 Task: Write a function that takes an array and a function as parameters and checks if all elements in the array are non-positive.
Action: Mouse moved to (289, 271)
Screenshot: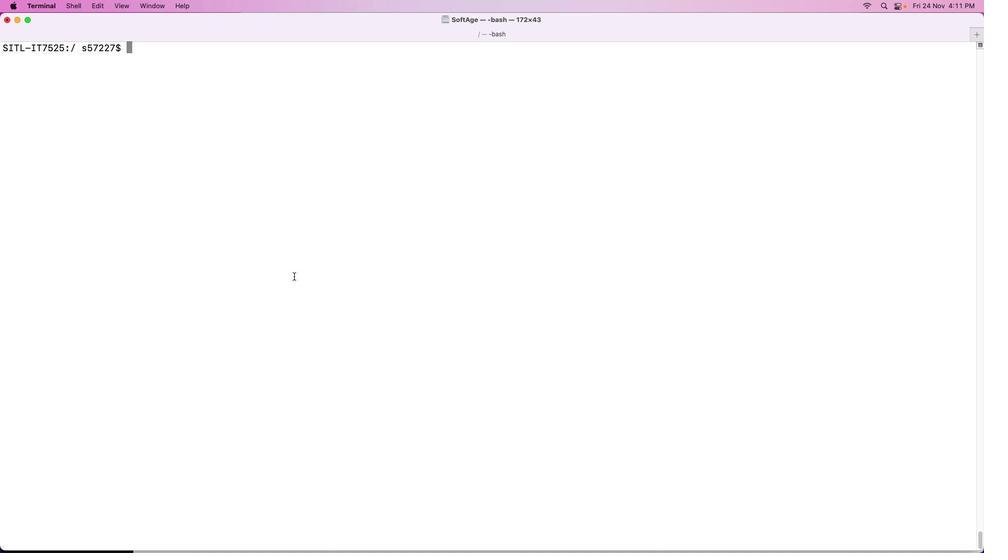 
Action: Mouse pressed left at (289, 271)
Screenshot: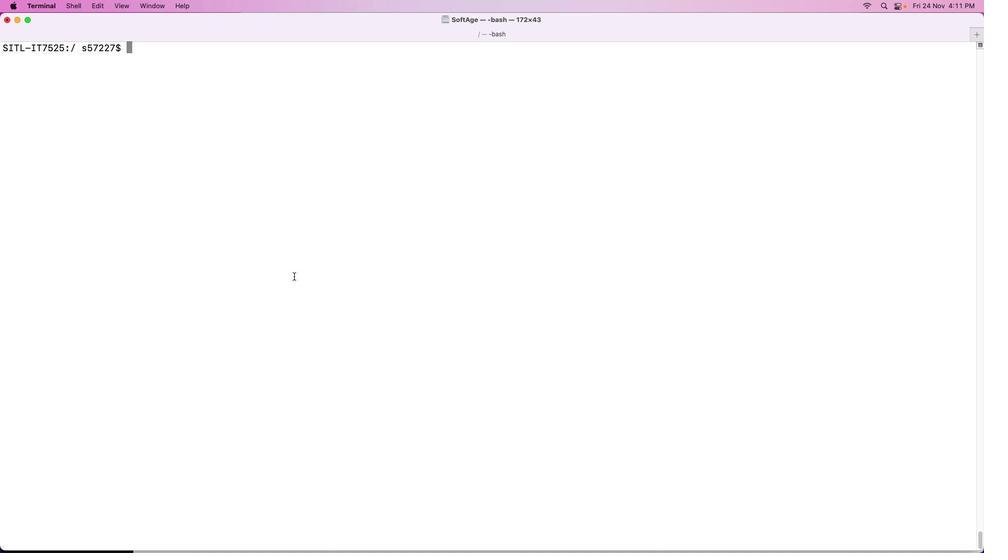 
Action: Mouse moved to (233, 263)
Screenshot: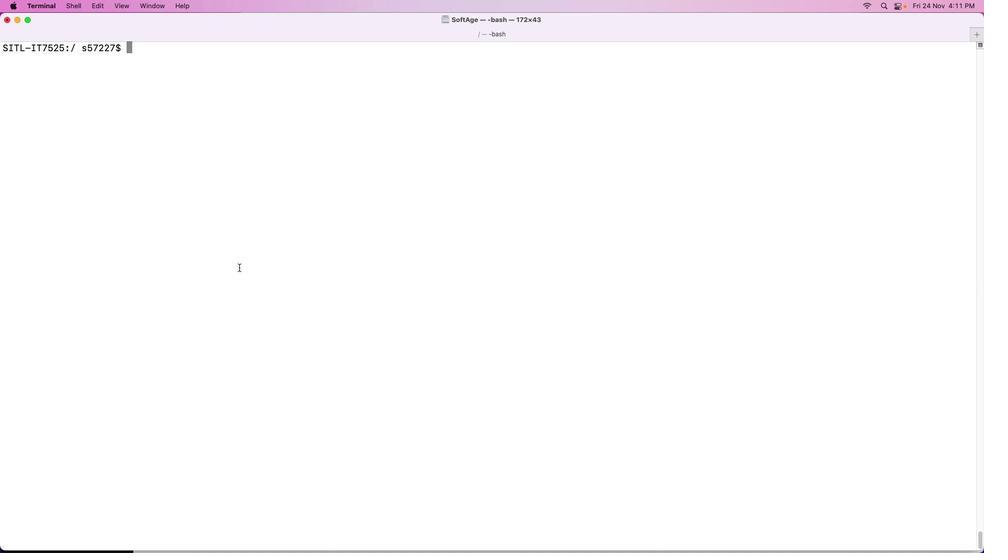 
Action: Key pressed 'l''s'Key.enter'c''d'Key.spaceKey.shift'U''s''e''r''s'Key.enter'l''s'Key.enter'c''d'Key.space's''5''7''2''2''7'Key.enter'l''s'Key.enterKey.space'c''d'Key.space'b''a''s'Key.shift'_'Key.backspace'h'Key.shift'_''t''a''s''k''s'Key.enter'l''s'Key.enter'm''k''d''i''r'Key.space't''a''s''k''2''9'Key.enter'j'Key.backspace'l'Key.backspace'l''s'Key.enter'c''d'Key.space't''a''s''k''2''9'Key.enter'l''s'Key.enter't''o''u''c''h'Key.space'c''h''e''c''k'Key.shift'_''n''o''n'Key.shift'_''p''o''s''i''t''i''v''e''.''s''h'Key.enter'l''s'Key.enter'v''i''m'Key.space'c''h''e''c''k'Key.shift'_''n''o''n'Key.shift'_''p''o''s''i''t''i''v''e''.''s''j'Key.backspace'h'Key.enter'i'Key.shift'#'Key.shift'!''/''b''i''n''/''b''a''s''h'Key.enterKey.enter'c''h''e''c''k'Key.shift'_''n''o''n'Key.shift'_''p''o''s''i''t''i''v''e'Key.shift'('Key.shift')'Key.spaceKey.shift'{'Key.enter'q''l'Key.backspaceKey.backspaceKey.tab'l''o''c''a''l'
Screenshot: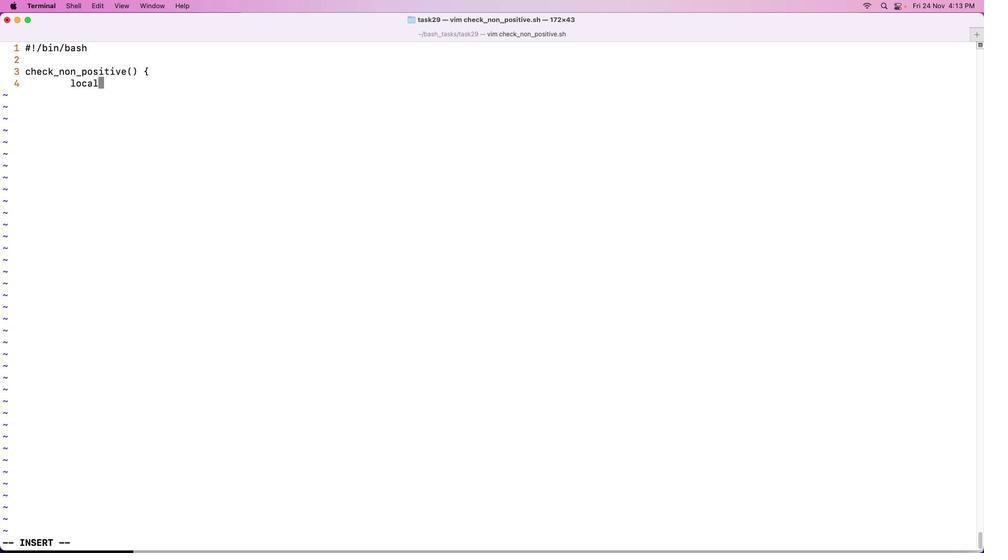 
Action: Mouse moved to (233, 263)
Screenshot: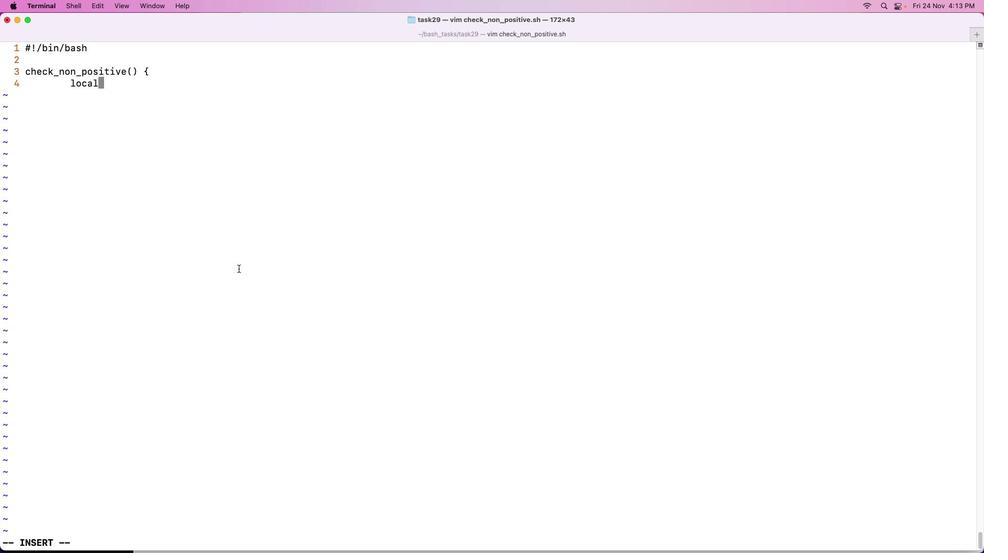 
Action: Key pressed Key.space'a''r''r''a''y''='Key.shift'('Key.shift'"'Key.shift'$'Key.shift'@'Key.shift'"'Key.shift')'Key.spaceKey.spaceKey.spaceKey.shift'#'Key.spaceKey.caps_lock'G'Key.caps_lock'e''t'Key.space'a''l''l'Key.space'p''a''r''a''m''e''t''e''r''s'Key.space'a''s'Key.space'a''n'Key.space'a''r''r''a''y'Key.enterKey.tab'l''o''c''a''l'Key.space'l''e''n''='Key.shift'$'Key.shift'{'Key.shift'#''a''r''r''a''y''['Key.shift'@'']'Key.shift'}'Key.spaceKey.shift'#'Key.caps_lock'G''E''T'Key.spaceKey.caps_lockKey.leftKey.leftKey.leftKey.leftKey.altKey.spaceKey.end't''h''e'Key.space'l''e''n''g''t''h'Key.space'o''f'Key.space't''h''e'Key.space'a''r''r''a''y'Key.enterKey.enterKey.tab'f''o''r'Key.spaceKey.shift'(''(''i''=''0'';'Key.space'i'Key.shift'<'Key.shift'$''l''e''n'';'Key.space'i'Key.shift'+''+'Key.shift')'')'Key.spaceKey.backspace';'Key.space'd''o'Key.spaceKey.enterKey.tabKey.tab'i''f'Key.shift'(''('Key.spaceKey.shift'$'Key.leftKey.leftKey.leftKey.leftKey.spaceKey.endKey.shift_r'{''a''r''r''a''y''['Key.shiftKey.shift'$''i'']'Key.shift_r'}'Key.spaceKey.shift_r'>'Key.space'0'Key.spaceKey.shift_r')'')'';''t''h''e''n'Key.spaceKey.leftKey.leftKey.leftKey.leftKey.leftKey.spaceKey.endKey.enterKey.tabKey.tabKey.tab'e''c''h''o'Key.spaceKey.shift_r'"'Key.caps_lock'N'Key.caps_lock'o''t'Key.space'a''l''l'Key.space'e''l''e''m''e''n''t''s'Key.space'a''r''e'Key.space'n''o''t'Key.spaceKey.spaceKey.backspaceKey.backspaceKey.backspace'n''-''p''o''s''i''t''i''v''e'Key.spaceKey.backspace'.'Key.shift_r'"'Key.enterKey.tabKey.tabKey.tab'r''e''t''u''r''n'Key.space'1'Key.spaceKey.shift_r'#'Key.spaceKey.caps_lock'R'Key.caps_lock'e''t''y'Key.backspace'u''r''n'Key.space'n''o''n''-''z''e''r''o'Key.space't''o'Key.space'i''n''d''i''c''a''t''e'Key.space'f''a''i''l''u''r''e'Key.enterKey.tab'f''i'Key.enterKey.tabKey.leftKey.upKey.tabKey.downKey.down'd''o''n''e'Key.enterKey.enterKey.tab'e''c''h''o'Key.spaceKey.shift'"'Key.caps_lock'A'Key.caps_lock'l''l'Key.space'e''l''e''m''e''n''t'Key.space'a''r''e'Key.space'n''o''n''-''p''o''s''i''t''i''v''e'Key.spaceKey.backspace'.'Key.shift_r'"'Key.enterKey.tab'r''e''t''u''r''n'Key.space'0'Key.spaceKey.shift'#'Key.spaceKey.caps_lock'R'Key.caps_lock'e''t''u''r''n'Key.space'z''e''r''o'Key.space't''o'Key.space'i''n''d''i''c''a''t''e'Key.space's''u''c''c''e''e''s''s'Key.leftKey.leftKey.leftKey.deleteKey.rightKey.rightKey.enterKey.shift'}'Key.enterKey.enterKey.shift_r'#'Key.spaceKey.caps_lock'F'Key.caps_lock'u''n''c''t''i''o''n'Key.space't''o'Key.space'd''i''s''p''l''a''y'Key.space'u''s''a''g''e'Key.space'i''n''f''o''r''m''a''t''i''o''n'Key.spaceKey.enter'd''i''s''p''l''a''y'Key.shift'_''u''s''a''g''e'Key.shift'('Key.shift')'Key.spaceKey.shift'{'Key.enterKey.tab'e''c''h''o'Key.spaceKey.shift'"'Key.shift'U''s''a''g''e'Key.shift':'Key.spaceKey.shift'$''0'Key.spaceKey.shift'<''e''l''e''m''e''n''t''1'Key.shift'>'Key.spaceKey.shift'<''e''k''l'Key.backspaceKey.backspace'l''e''m''e''n''t''2'Key.shift'>'Key.spaceKey.backspaceKey.shift'.''.''.''.'Key.spaceKey.shift'<''e''l''e''m''e''n''t'Key.spaceKey.backspaceKey.shift'N'Key.shift'>'Key.shift'"'Key.enterKey.tab'e''c''h''i'Key.backspace'o'Key.spaceKey.shift'"'Key.spaceKey.backspaceKey.caps_lock'C'Key.caps_lock'h''e''c''k'Key.space'i''f'Key.space'a''l''l'Key.space'e''l''e''m''e''n''t''s'Key.space'i''n'Key.space't''h''e'Key.space'z'Key.space'a''r''r''a''y'Key.spaceKey.spaceKey.backspaceKey.backspaceKey.leftKey.leftKey.leftKey.leftKey.leftKey.leftKey.leftKey.deleteKey.rightKey.rightKey.rightKey.rightKey.rightKey.rightKey.space'a''r''e'Key.space'n''o''n'Key.space'-'Key.space'p''o''s''i''t''i''v''e'','Key.backspace'.'Key.shift'"'Key.enterKey.shift'}'Key.enterKey.enterKey.shift'#'Key.spaceKey.caps_lock'M'Key.caps_lock'a''i''n'Key.space's''c''r''i''p''t'Key.spaceKey.enterKey.enter'i''f'Key.space'['Key.spaceKey.shift'"'Key.shift'$'Key.shift'#'Key.shift'"'Key.space'-''e''q'Key.space'0'']'';'Key.space't''h''e''n'Key.spaceKey.enterKey.tab'e''c''h''o'Key.spaceKey.shift_r'"'Key.caps_lock'E'Key.caps_lock'r''r''o''r'Key.shift_r':'Key.spaceKey.caps_lock'P'Key.caps_lock'l''e''a''s''e'Key.space'p''r''o''v''i''d''e'Key.space'a''t'Key.space'l''e''a''s''t'Key.space'o''n''e'Key.space'e''l''e''m''e''n''t''.'Key.shift_r'"'Key.enterKey.tab'd''i''s''p''l''a''y'Key.shift_r'_''u''s''a''g''e'Key.enterKey.tab'e''x''i''t'Key.space'1'Key.enter'f''i'Key.enterKey.enterKey.shift_r'#'Key.spaceKey.caps_lock'C'Key.caps_lock'a''l''l'Key.space't''h''e'Key.space'f''u''n''c''t''i''o''n'Key.space'e'Key.backspace'w''i''t''h'Key.space'c''o''m''m''a''n''d'Key.space'-'Key.spaceKey.space'l''i''n''e'Key.space'a''r''g''u''m''e''n''t'Key.spaceKey.backspace's'Key.enter'c''h''e''c''k'Key.shift'_''n''o''n'Key.shift'_''p''o''s''i''t''i''v''e'Key.spaceKey.shift'"'Key.shift'$'Key.shift'@'Key.shift'"'Key.enterKey.enterKey.shift'#'Key.spaceKey.caps_lock'E'Key.caps_lock'x''i''t'Key.space'w''i''t''h'Key.space't''h''e'Key.space's''a''m''e'Key.space's''t''a''t''u''s'Key.space'a''s'Key.space't''h''e'Key.space'f''u''n''c''t''i''o''n'Key.enter'e''x''i''t'Key.spaceKey.shift'$'Key.shift'?'Key.enterKey.escKey.shift_r':''w''q'Key.enter'c''h'Key.backspace'a''t'Key.space'c''h''e''c''k'Key.shift'_''n''o''n'Key.shift'_''p''o''s''i''t''i''v''e''.''s''h'Key.enter'l''s'Key.enter'c''h''m''o''d'Key.spaceKey.shift'+''x'Key.space'c''h''e''c''k'Key.shiftKey.shift'_''n''o''n'Key.shift'_''p''o''s''i''t''i''v''e''.''s''h'Key.enter'.''/''c''h''e''c''k'Key.shift'_''n''o''n'Key.shift'_''p''o''s''i''t''i''v''e''.''s''h'Key.enter
Screenshot: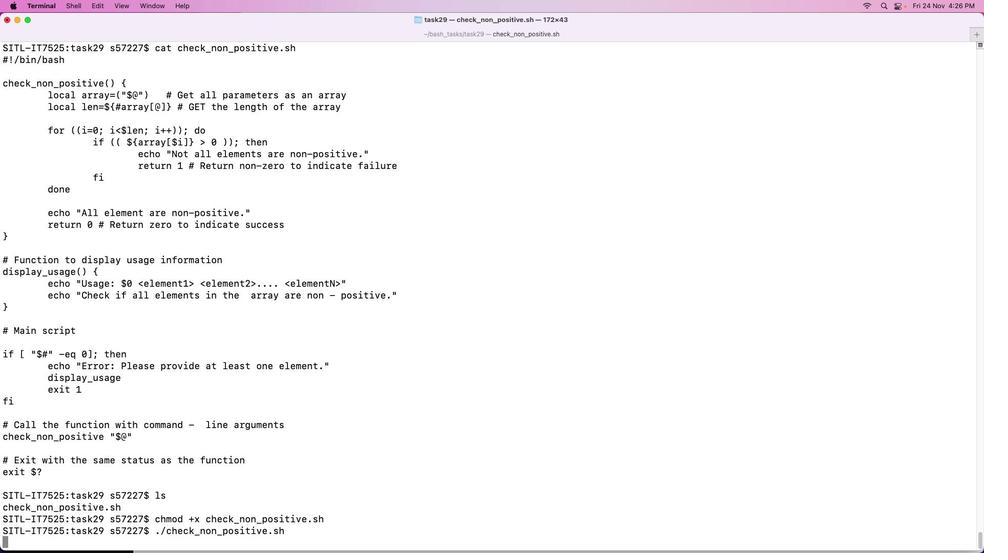 
Action: Mouse moved to (362, 448)
Screenshot: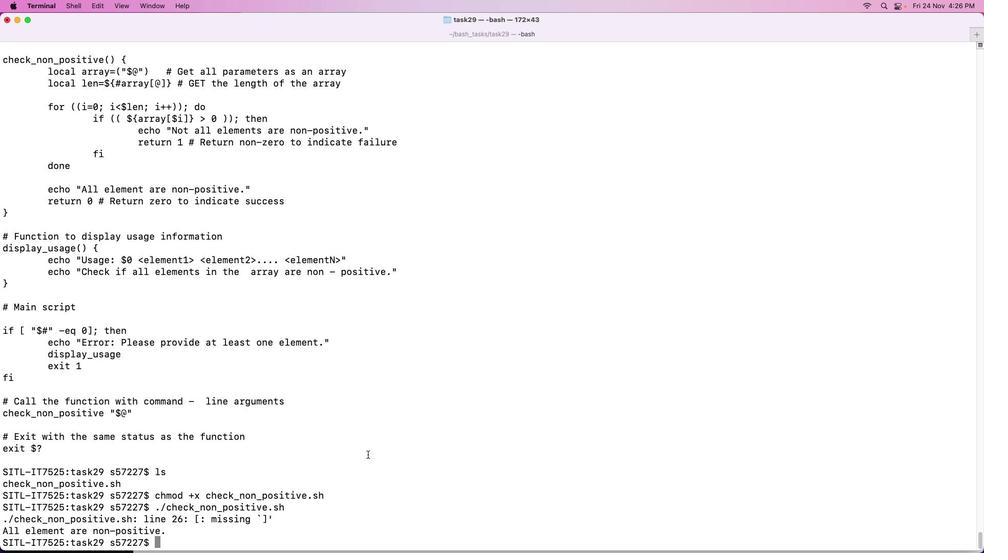 
Action: Mouse pressed left at (362, 448)
Screenshot: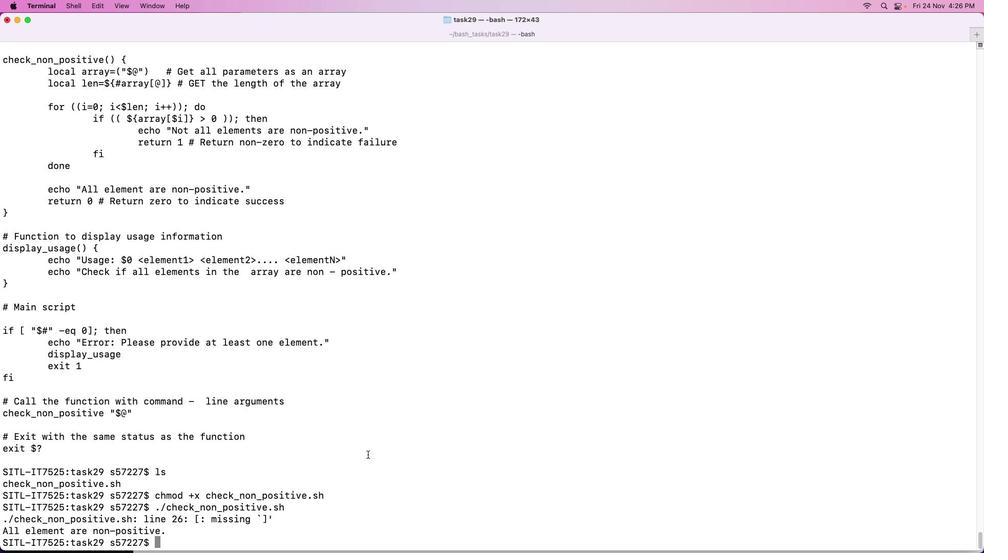 
Action: Mouse moved to (367, 446)
Screenshot: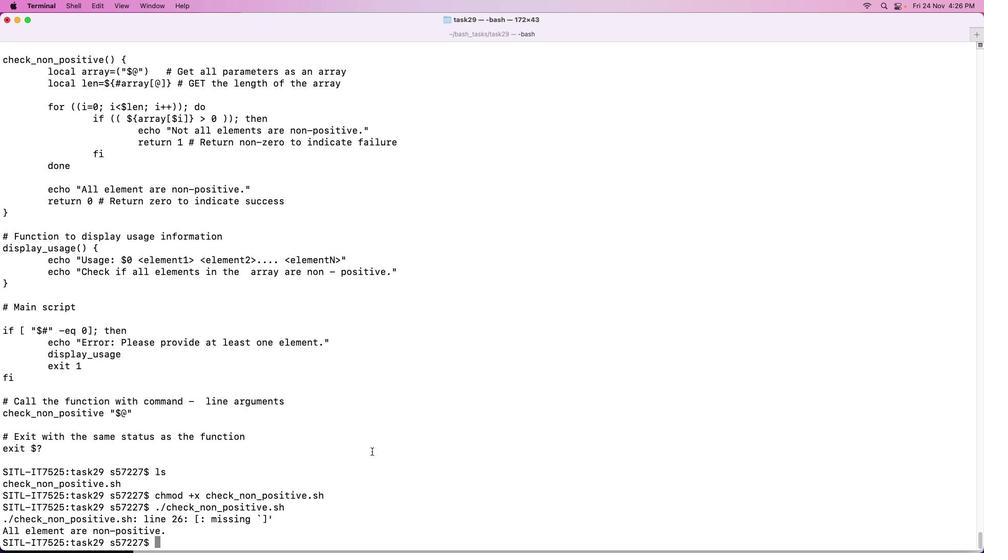 
Action: Key pressed Key.upKey.upKey.upKey.upKey.upKey.enter
Screenshot: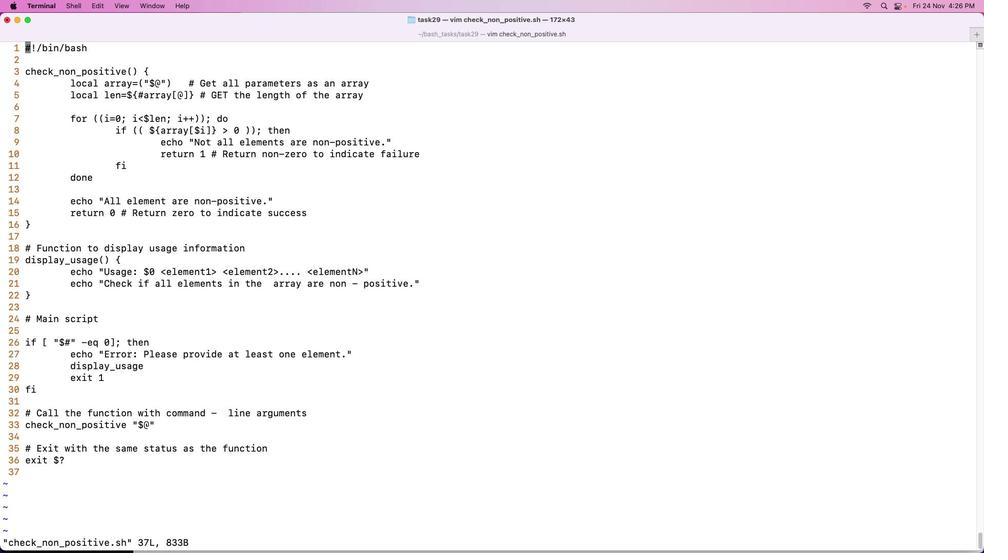 
Action: Mouse moved to (100, 341)
Screenshot: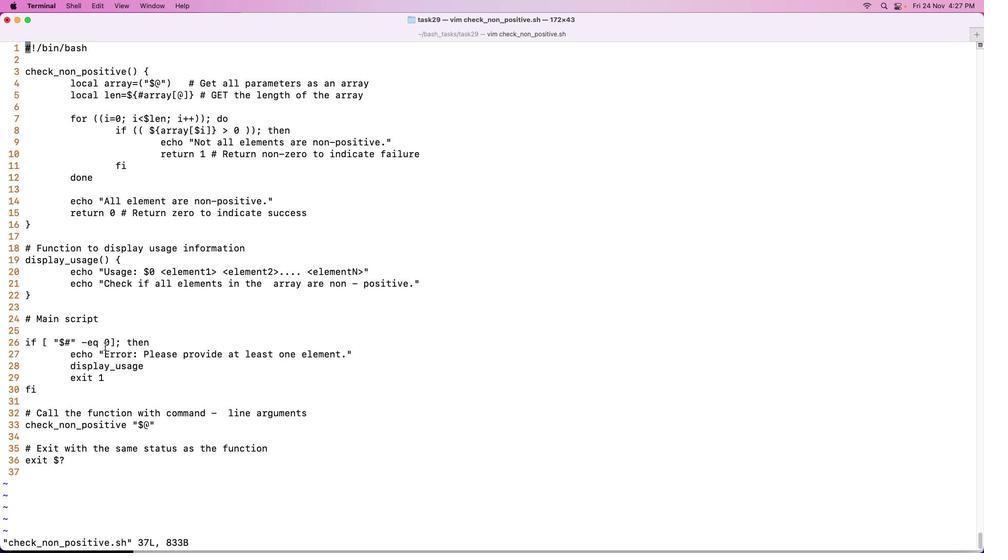 
Action: Mouse pressed left at (100, 341)
Screenshot: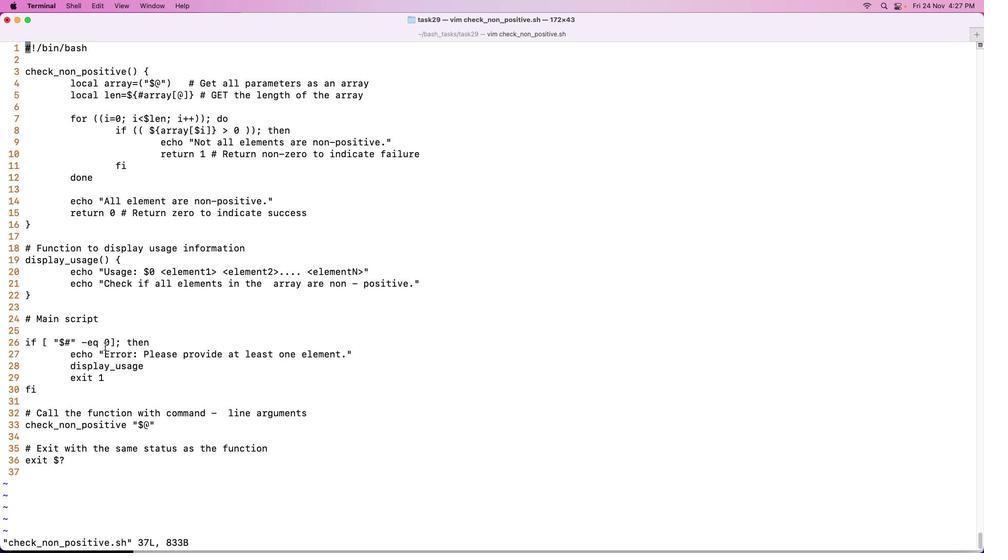 
Action: Mouse moved to (99, 340)
Screenshot: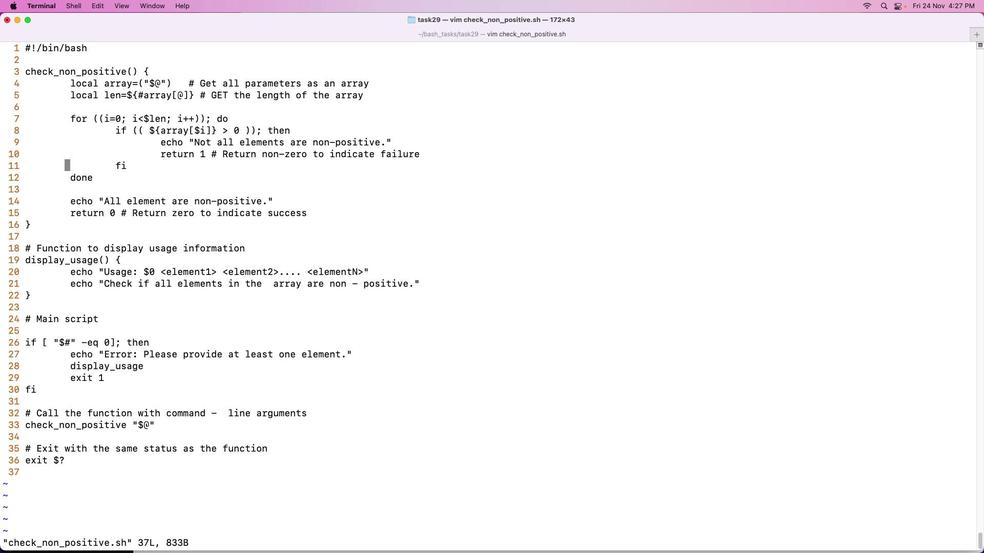 
Action: Mouse scrolled (99, 340) with delta (-4, -5)
Screenshot: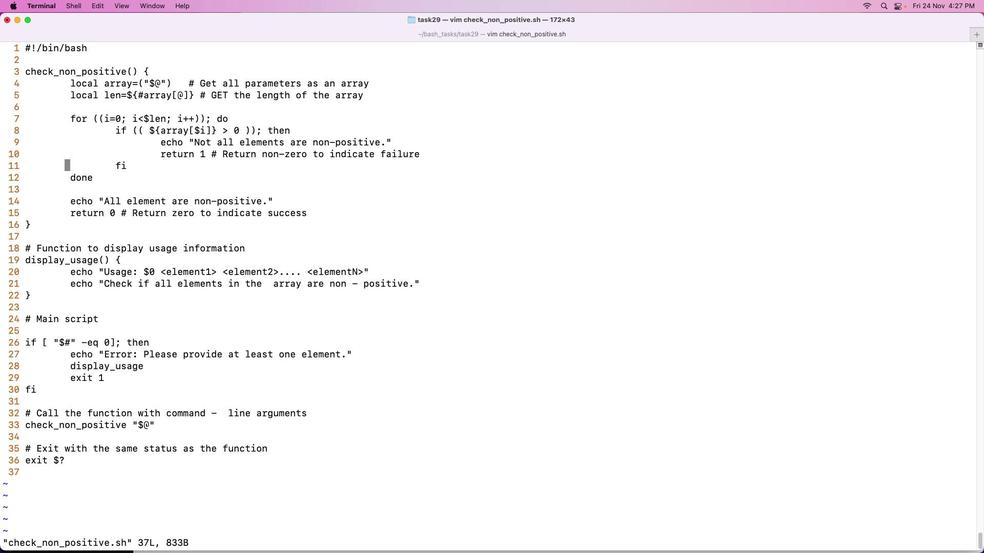 
Action: Mouse moved to (99, 340)
Screenshot: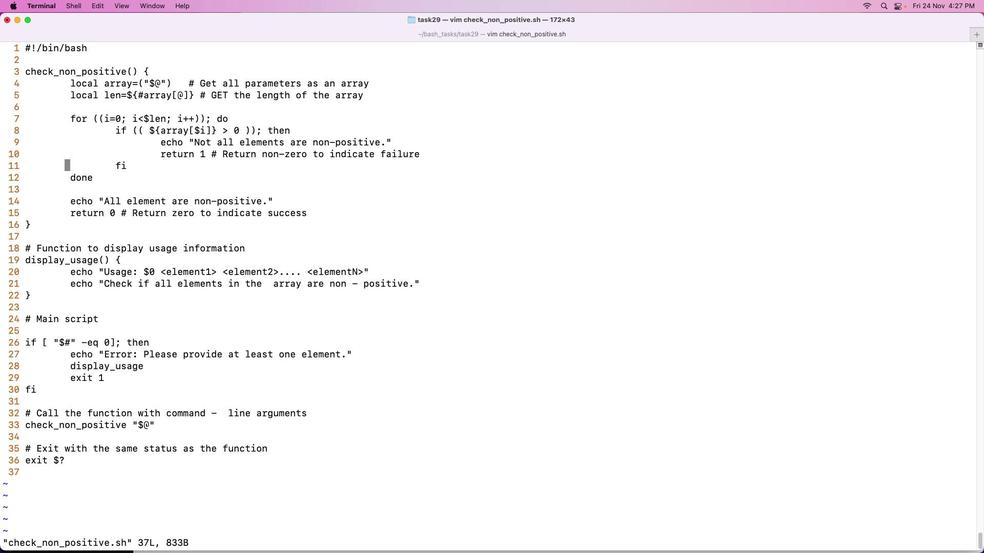 
Action: Mouse scrolled (99, 340) with delta (-4, -5)
Screenshot: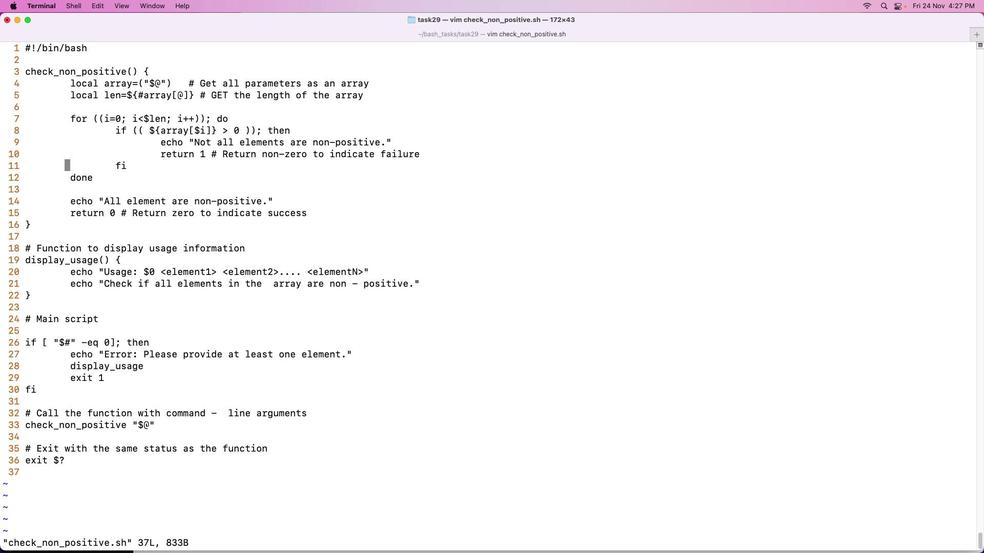 
Action: Mouse moved to (100, 340)
Screenshot: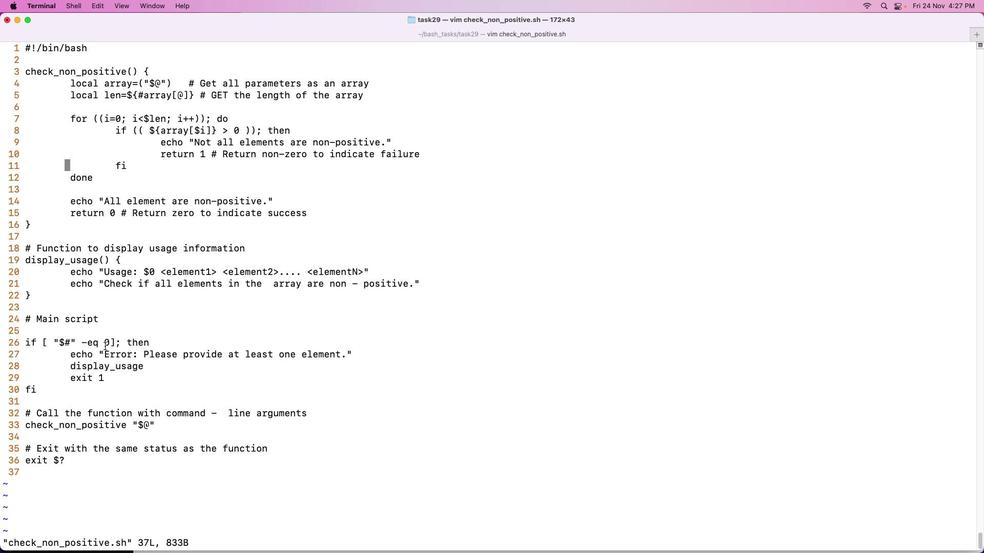 
Action: Mouse scrolled (100, 340) with delta (-4, -5)
Screenshot: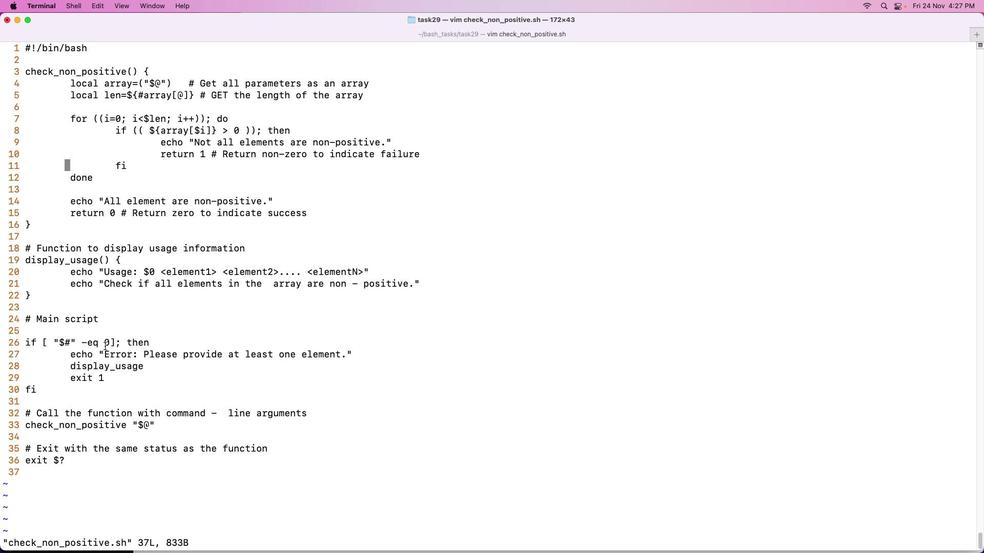 
Action: Mouse scrolled (100, 340) with delta (-4, -6)
Screenshot: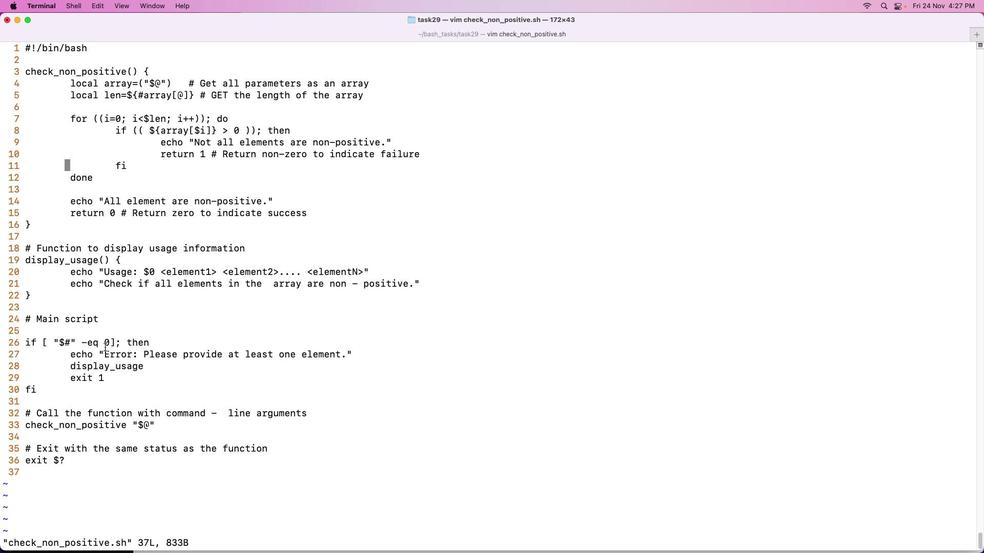 
Action: Mouse moved to (100, 342)
Screenshot: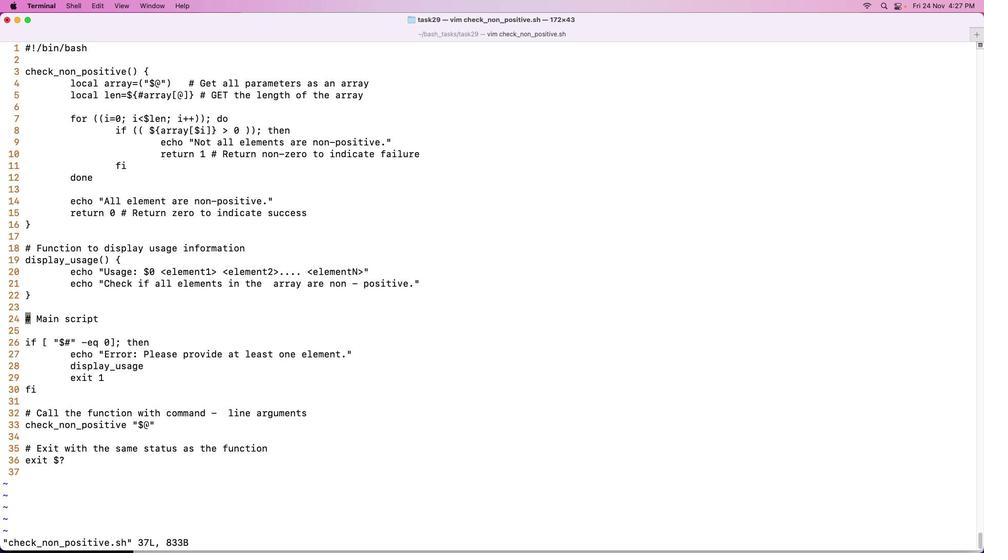 
Action: Mouse scrolled (100, 342) with delta (-4, -5)
Screenshot: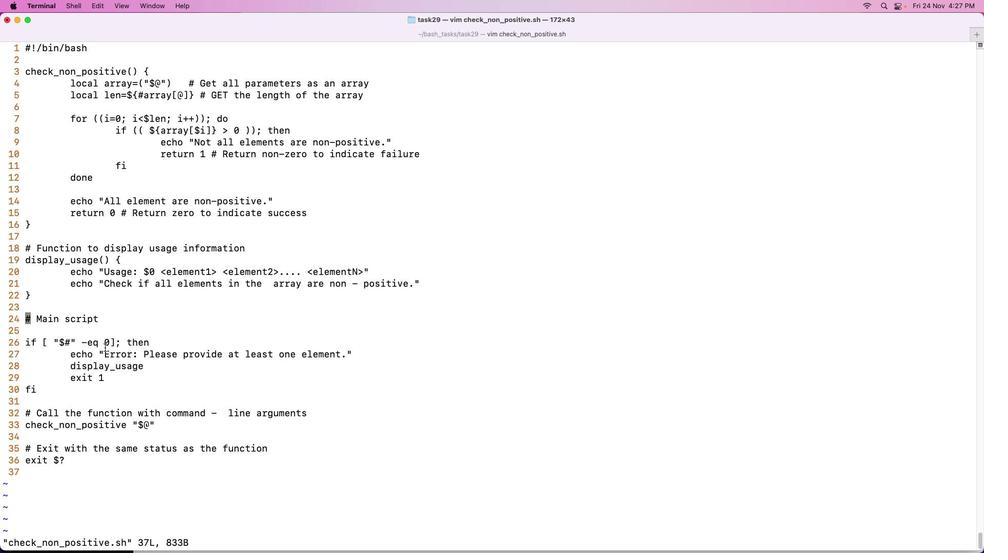 
Action: Mouse scrolled (100, 342) with delta (-4, -5)
Screenshot: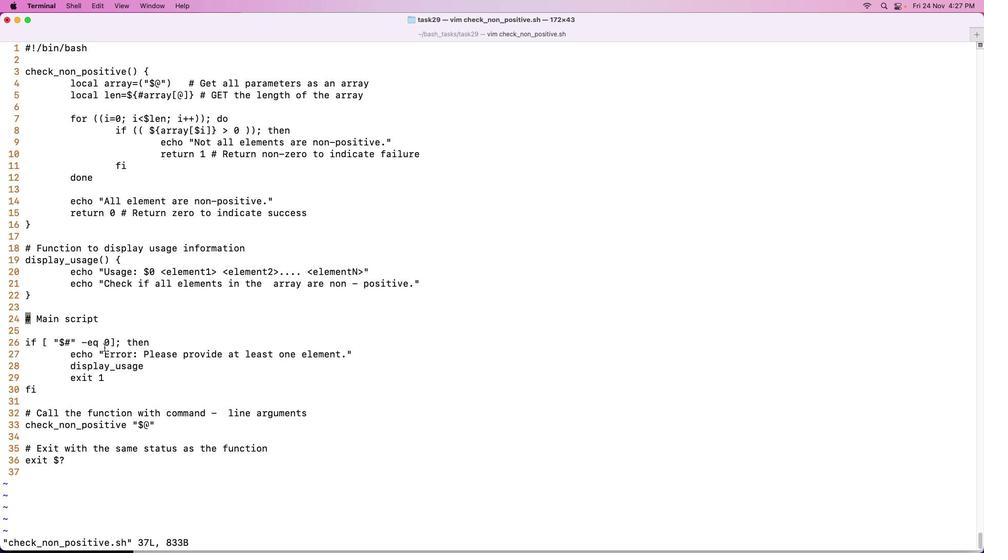 
Action: Mouse scrolled (100, 342) with delta (-4, -6)
Screenshot: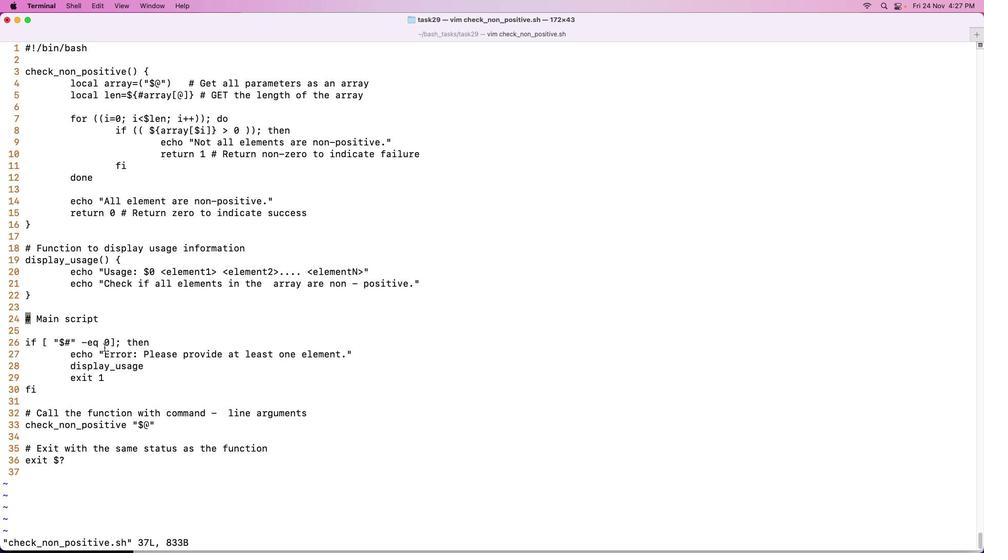 
Action: Mouse scrolled (100, 342) with delta (-4, -7)
Screenshot: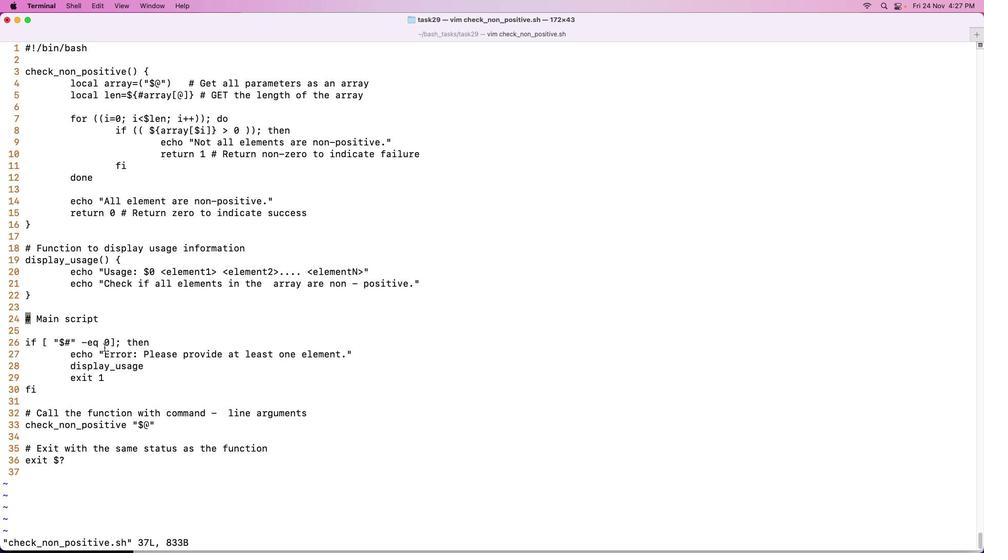 
Action: Mouse moved to (99, 343)
Screenshot: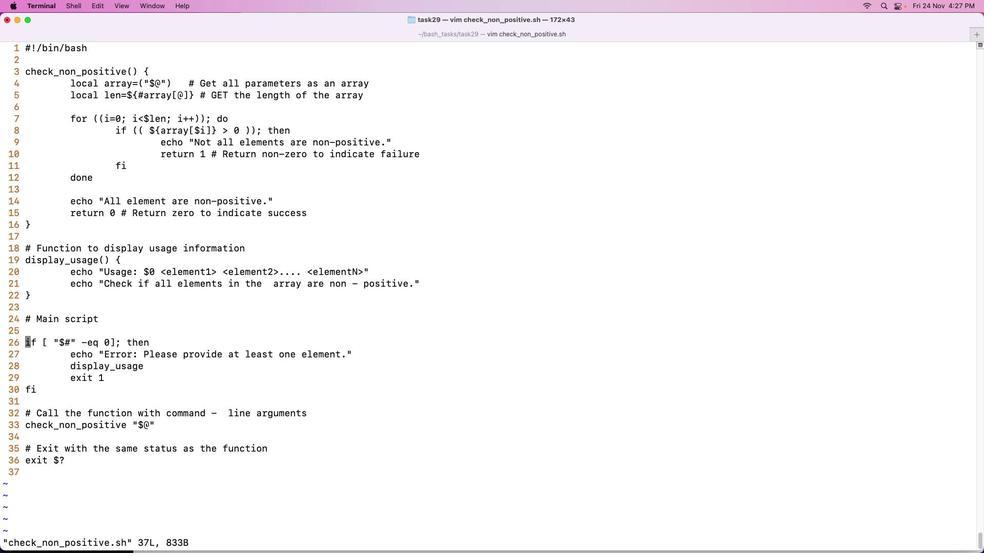 
Action: Mouse scrolled (99, 343) with delta (-4, -5)
Screenshot: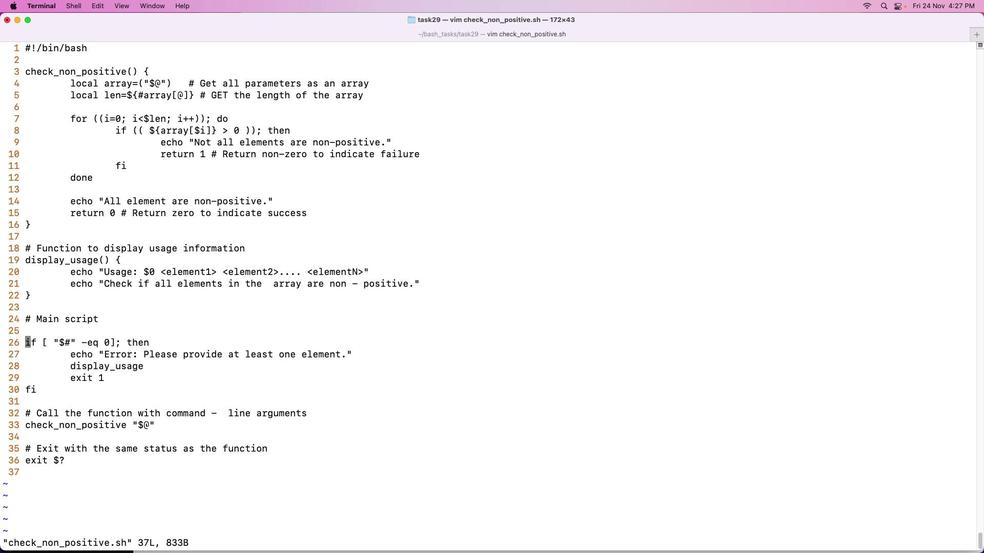 
Action: Mouse scrolled (99, 343) with delta (-4, -5)
Screenshot: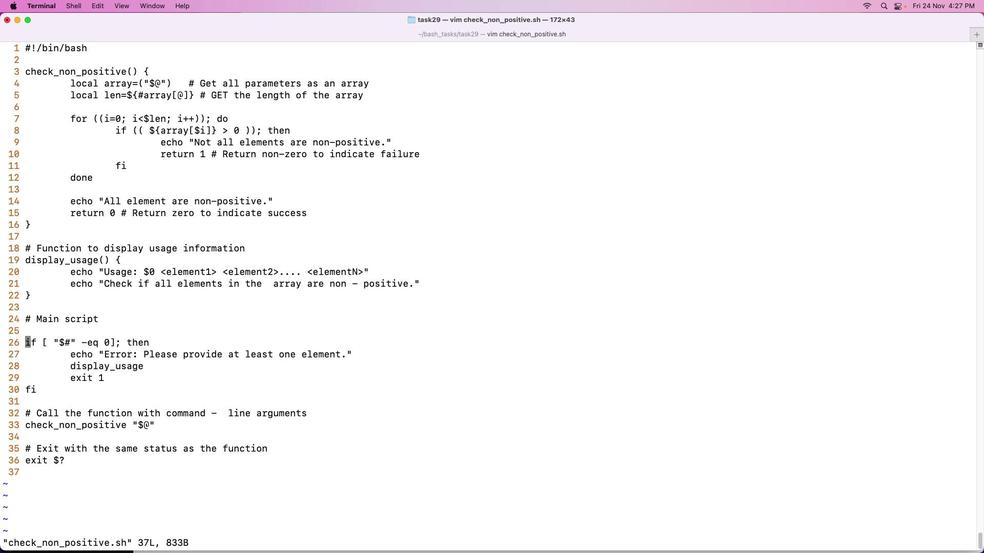 
Action: Mouse moved to (82, 337)
Screenshot: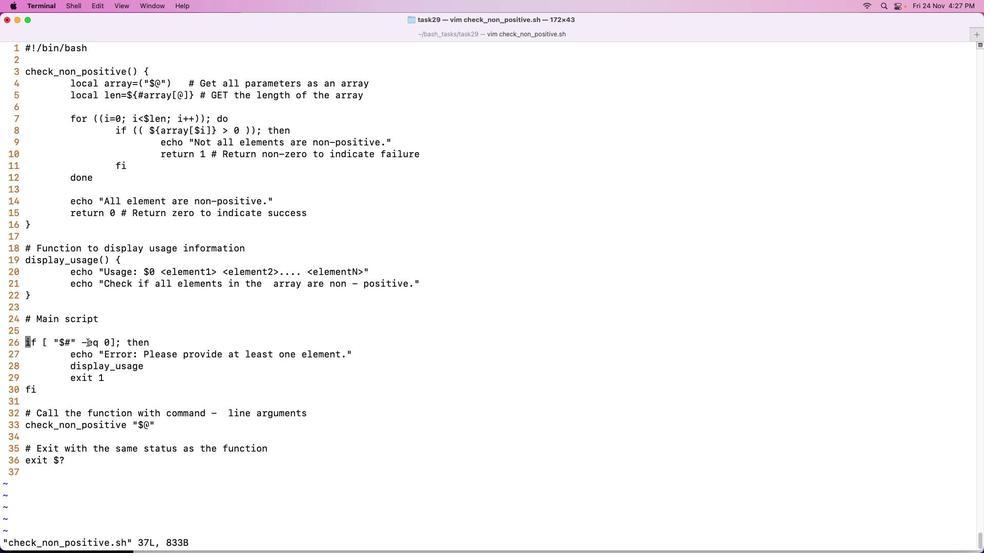 
Action: Key pressed 'i'Key.rightKey.rightKey.rightKey.rightKey.rightKey.rightKey.rightKey.rightKey.rightKey.rightKey.rightKey.rightKey.rightKey.rightKey.rightKey.spaceKey.escKey.shift_r':''w''q'Key.enterKey.upKey.upKey.enterKey.upKey.space'-''1'Key.space'-''1'Key.backspace'2'Key.enterKey.upKey.backspaceKey.backspace'2'Key.enterKey.upKey.backspaceKey.backspaceKey.backspaceKey.backspace'1'Key.space'2'Key.enter
Screenshot: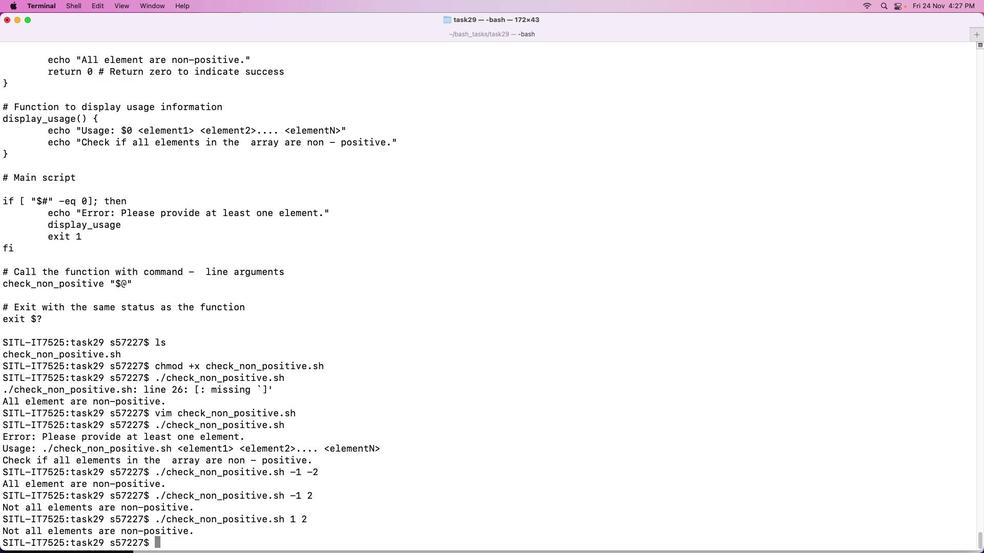 
